 Task: Create a due date automation trigger when advanced on, on the tuesday of the week a card is due add fields with custom field "Resume" set to a date in this month at 11:00 AM.
Action: Mouse moved to (1028, 82)
Screenshot: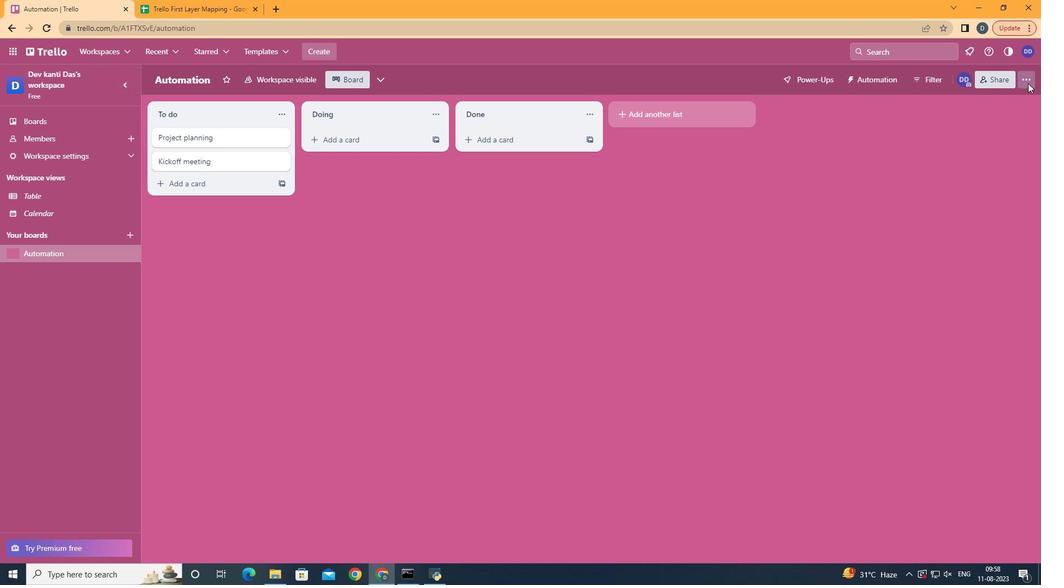 
Action: Mouse pressed left at (1028, 82)
Screenshot: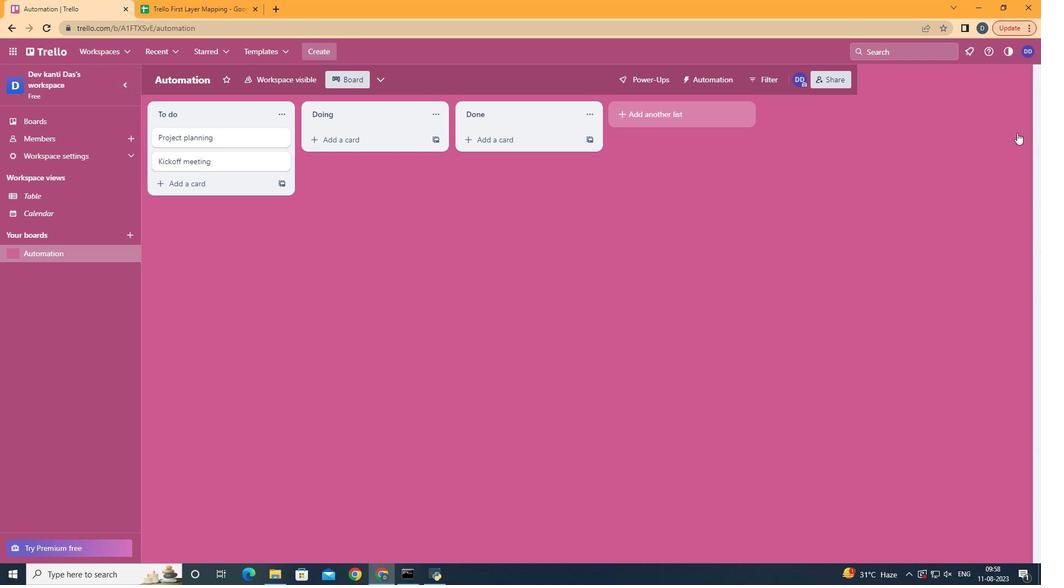 
Action: Mouse moved to (984, 228)
Screenshot: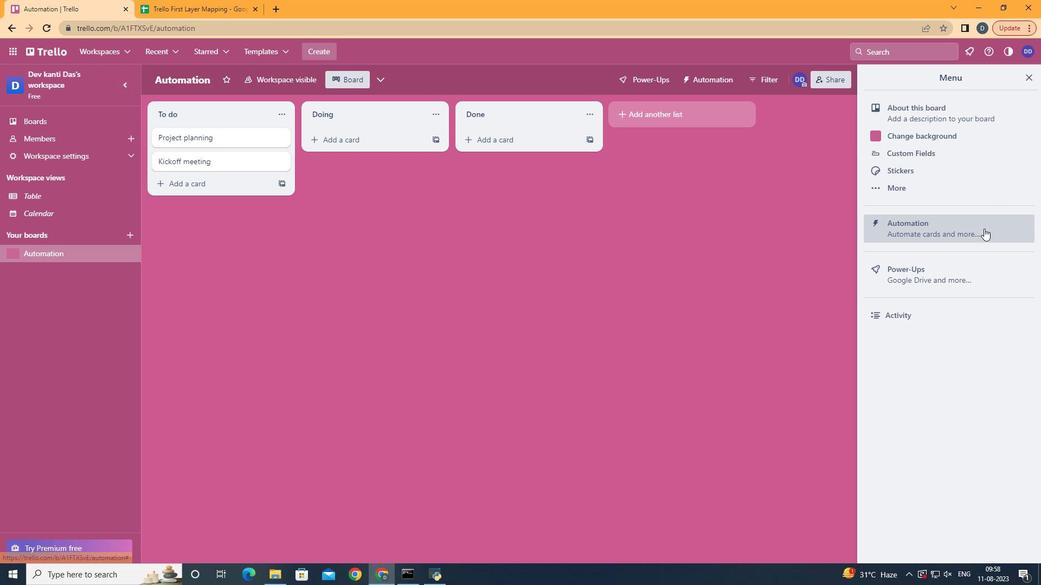 
Action: Mouse pressed left at (984, 228)
Screenshot: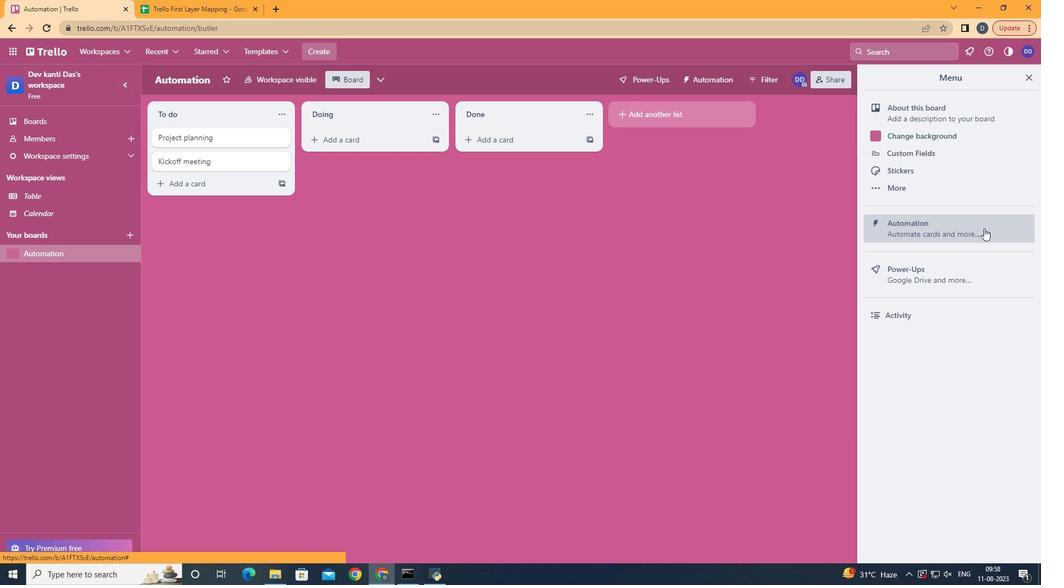
Action: Mouse moved to (234, 222)
Screenshot: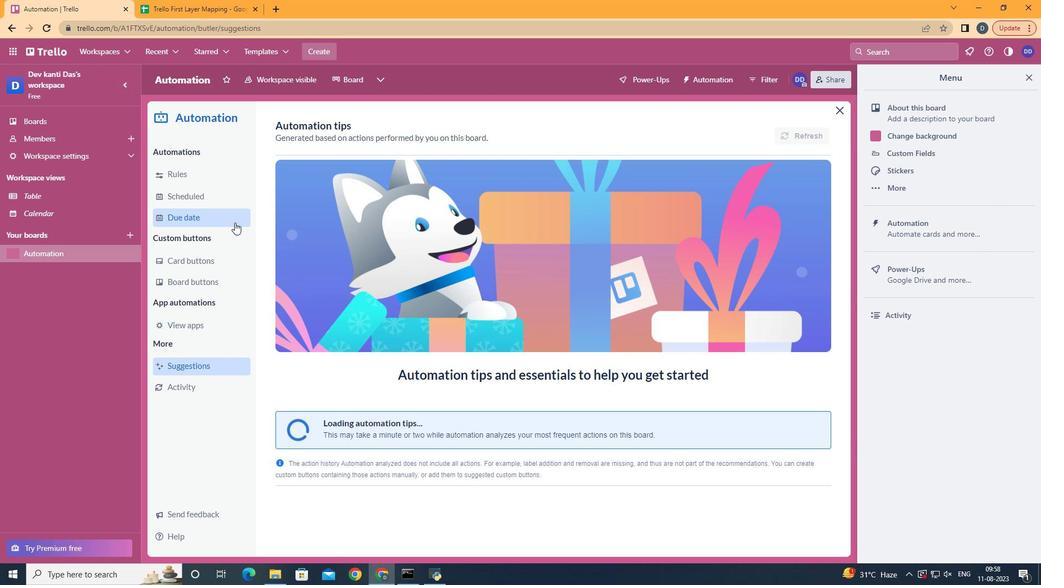 
Action: Mouse pressed left at (234, 222)
Screenshot: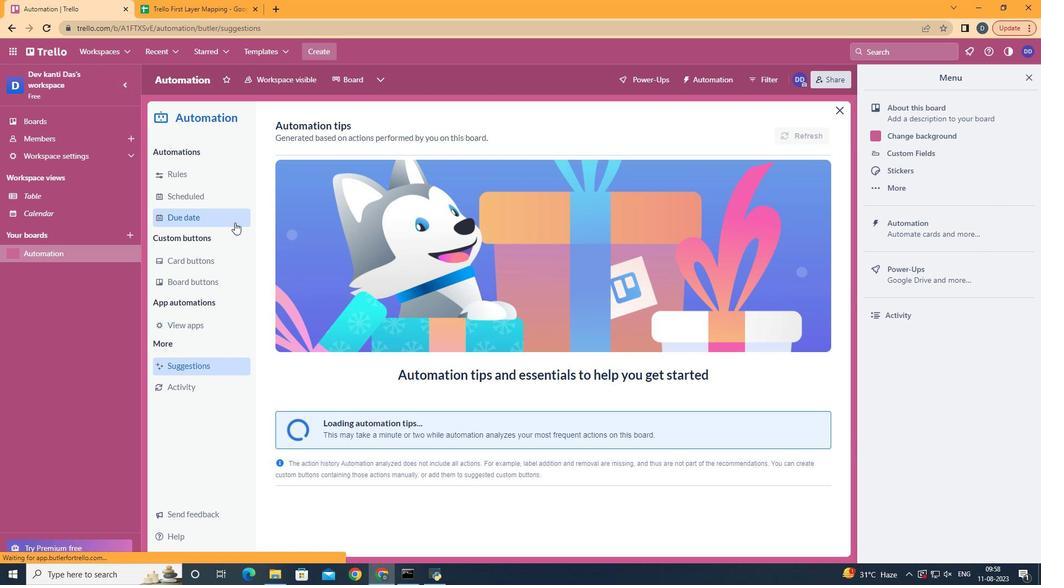 
Action: Mouse moved to (751, 128)
Screenshot: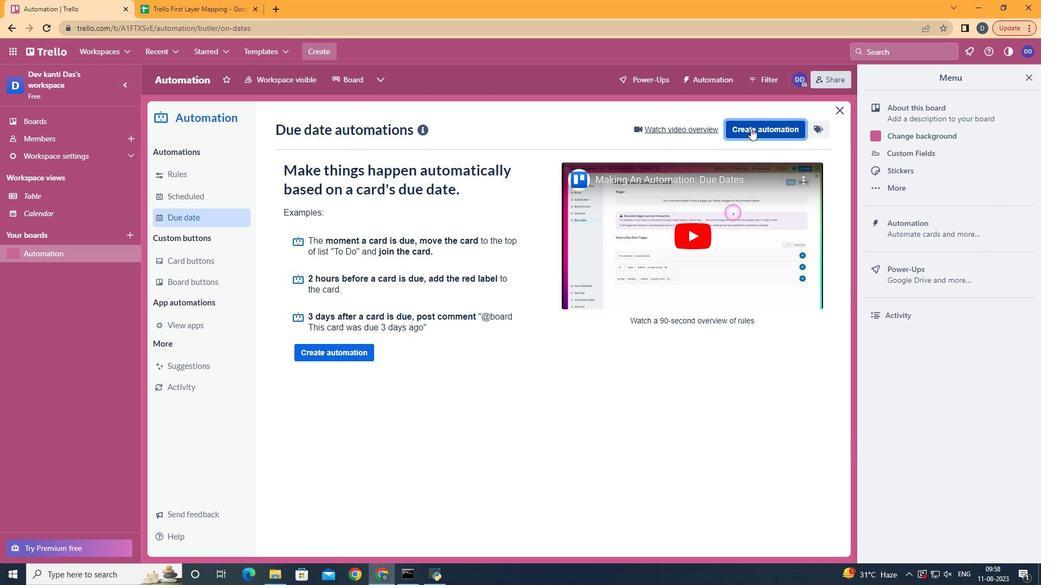 
Action: Mouse pressed left at (751, 128)
Screenshot: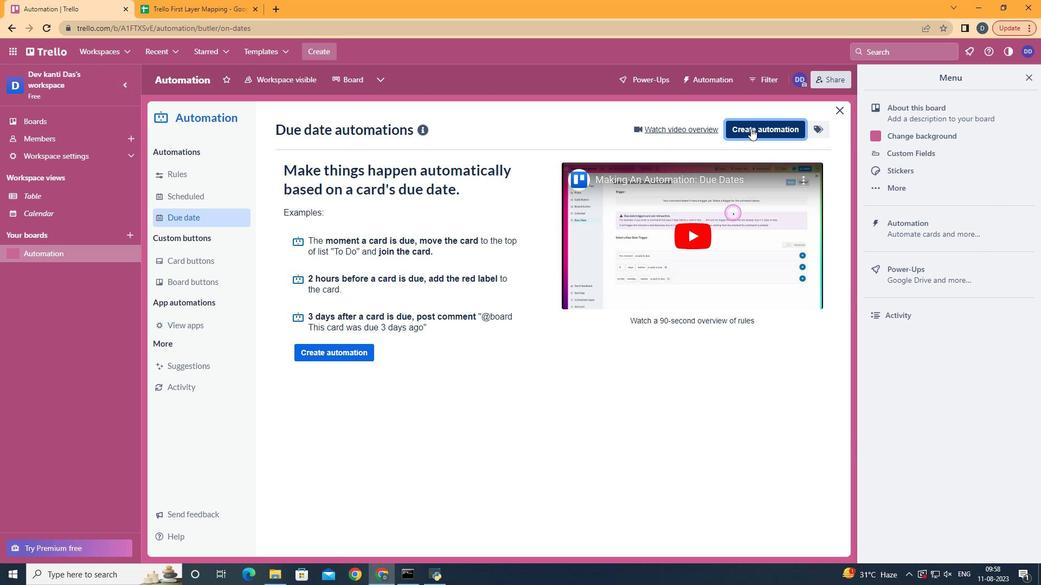 
Action: Mouse moved to (588, 239)
Screenshot: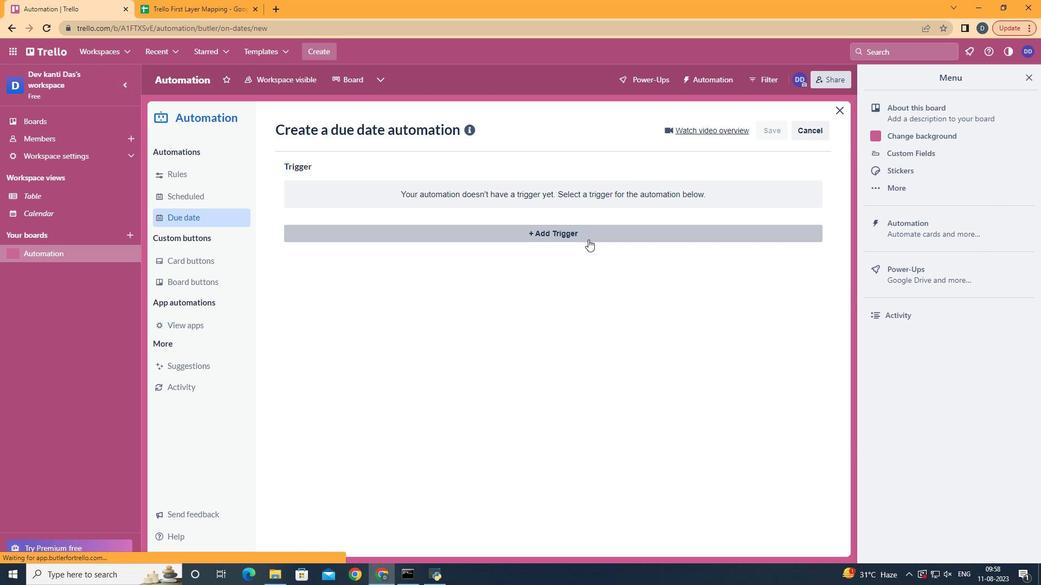 
Action: Mouse pressed left at (588, 239)
Screenshot: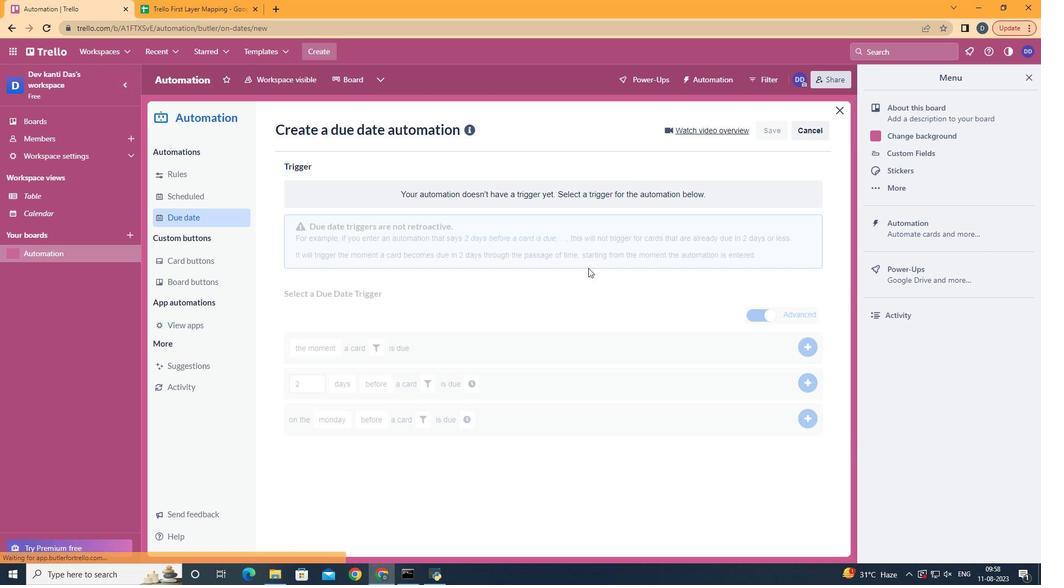 
Action: Mouse moved to (341, 302)
Screenshot: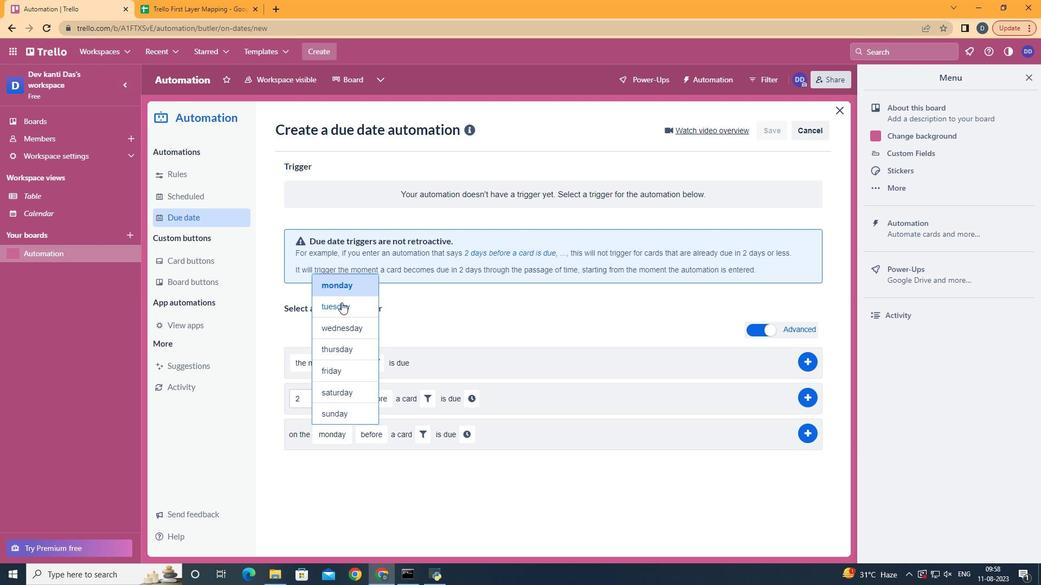 
Action: Mouse pressed left at (341, 302)
Screenshot: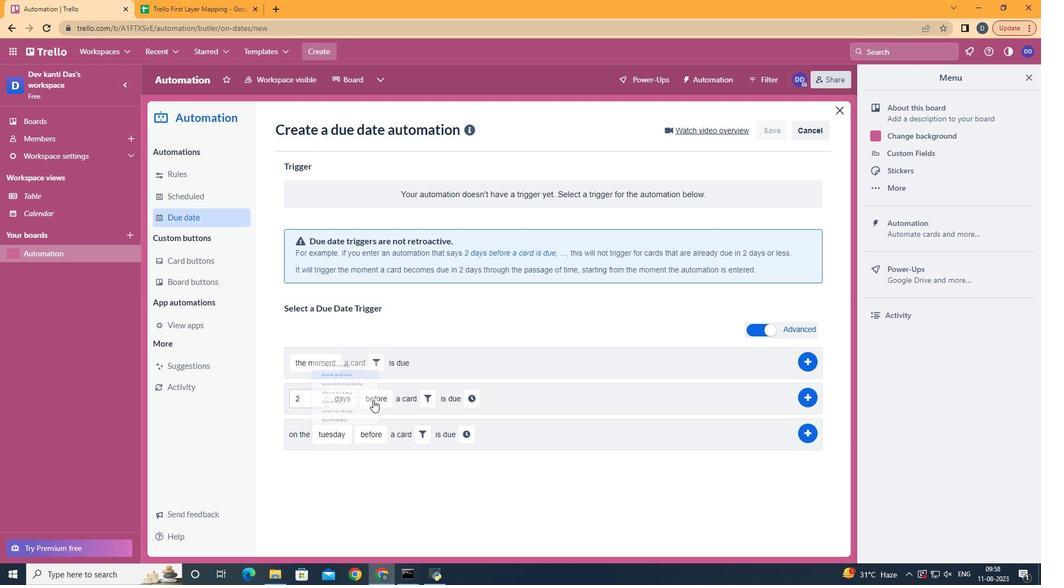 
Action: Mouse moved to (381, 495)
Screenshot: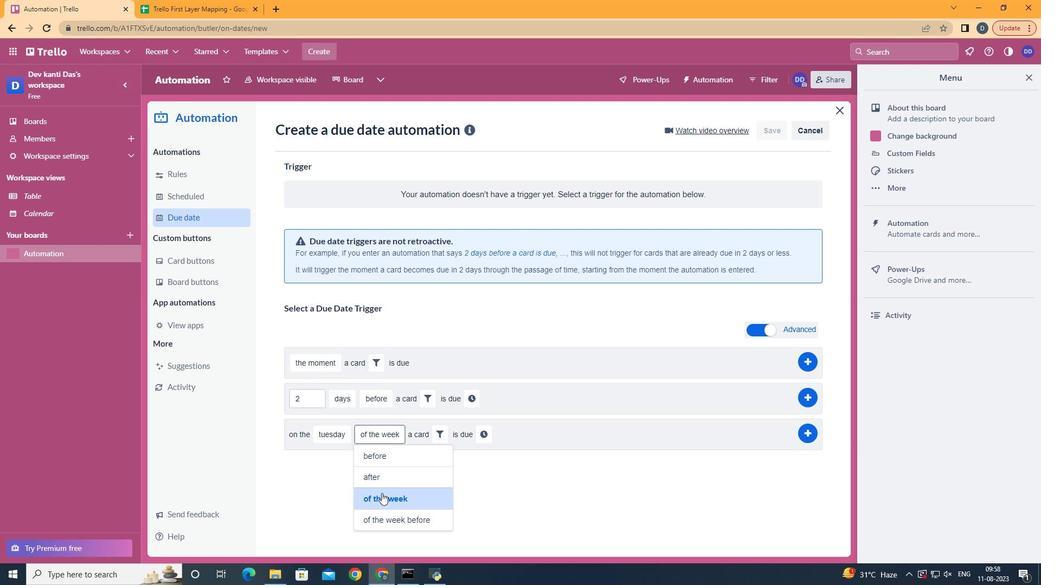 
Action: Mouse pressed left at (381, 495)
Screenshot: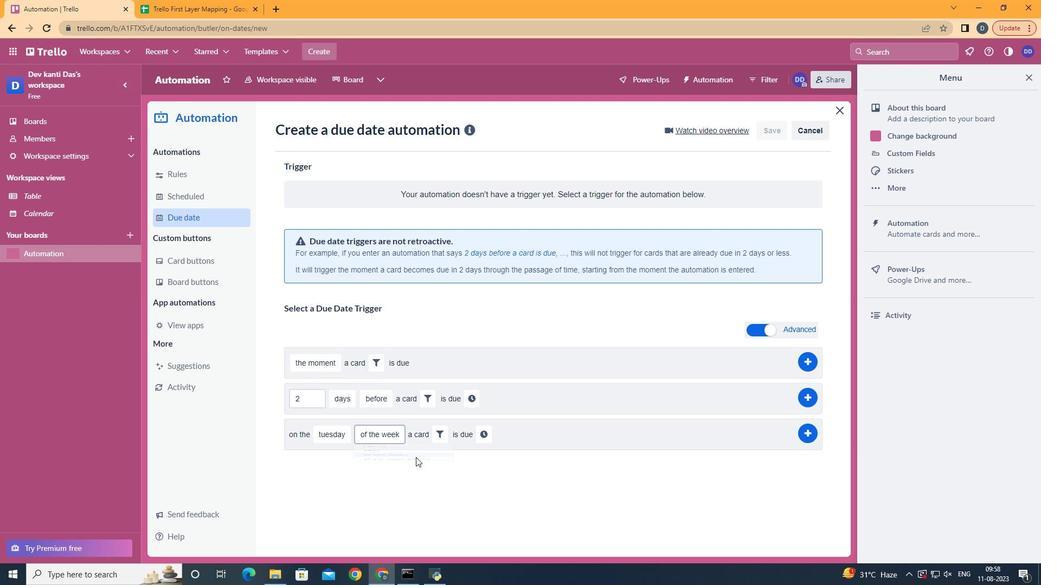 
Action: Mouse moved to (438, 435)
Screenshot: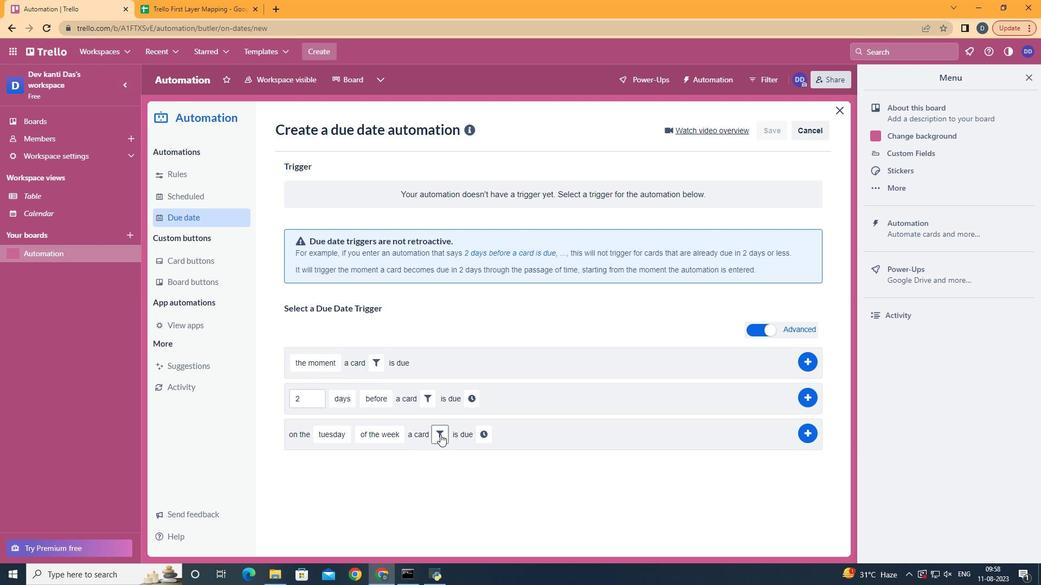 
Action: Mouse pressed left at (438, 435)
Screenshot: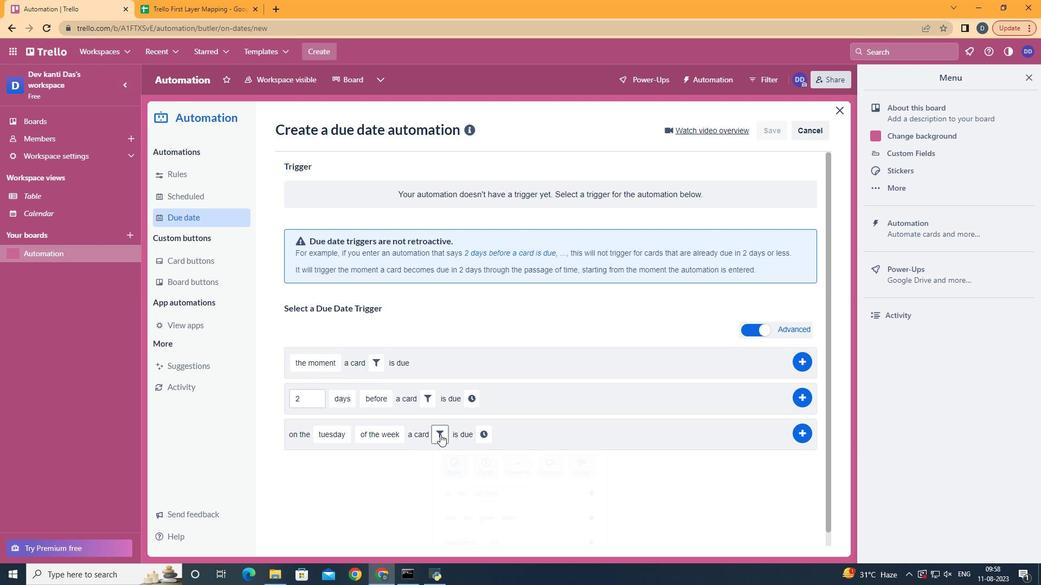 
Action: Mouse moved to (620, 465)
Screenshot: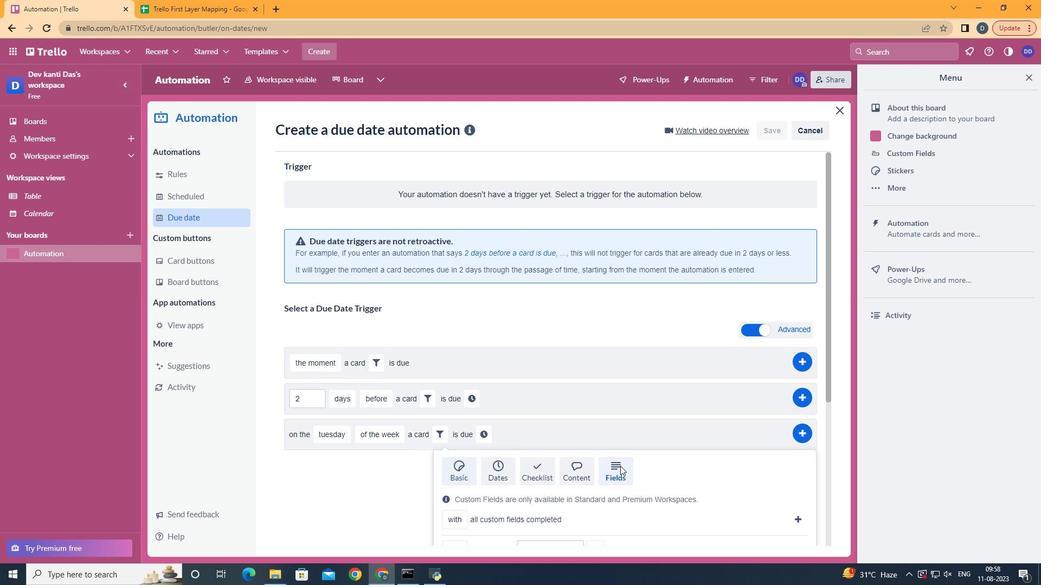 
Action: Mouse pressed left at (620, 465)
Screenshot: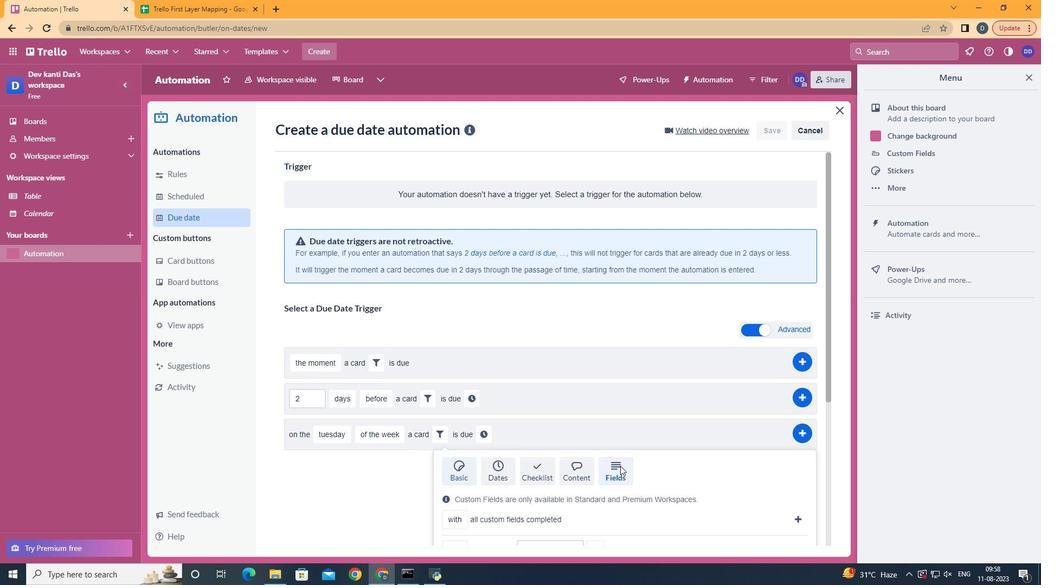 
Action: Mouse moved to (620, 466)
Screenshot: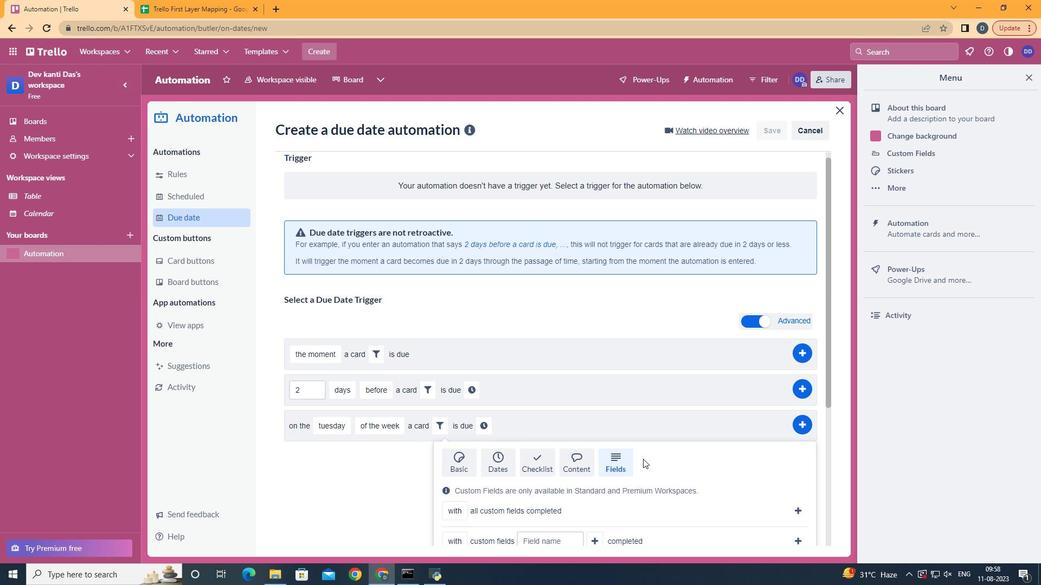 
Action: Mouse scrolled (620, 465) with delta (0, 0)
Screenshot: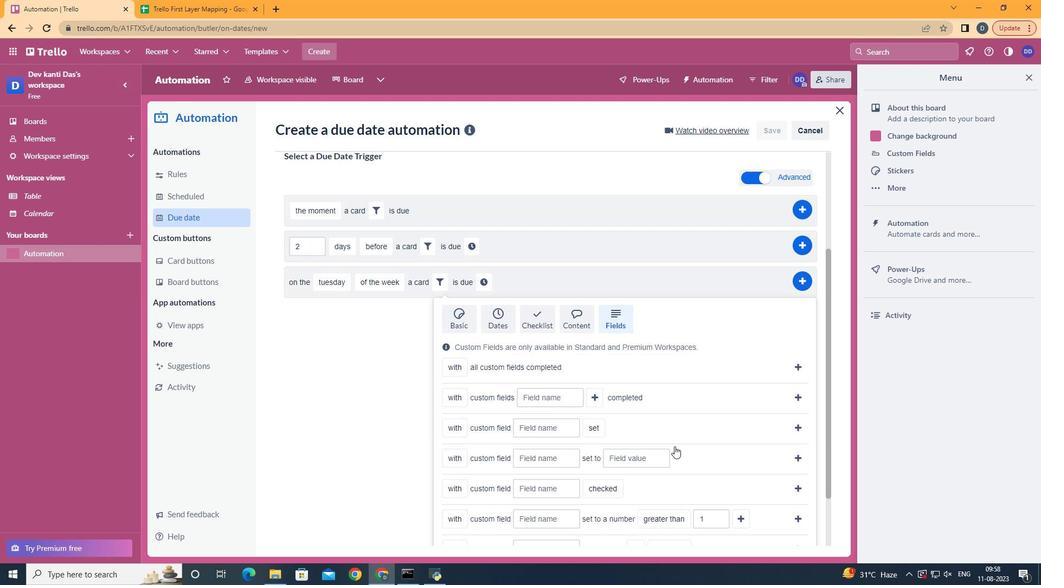 
Action: Mouse scrolled (620, 465) with delta (0, 0)
Screenshot: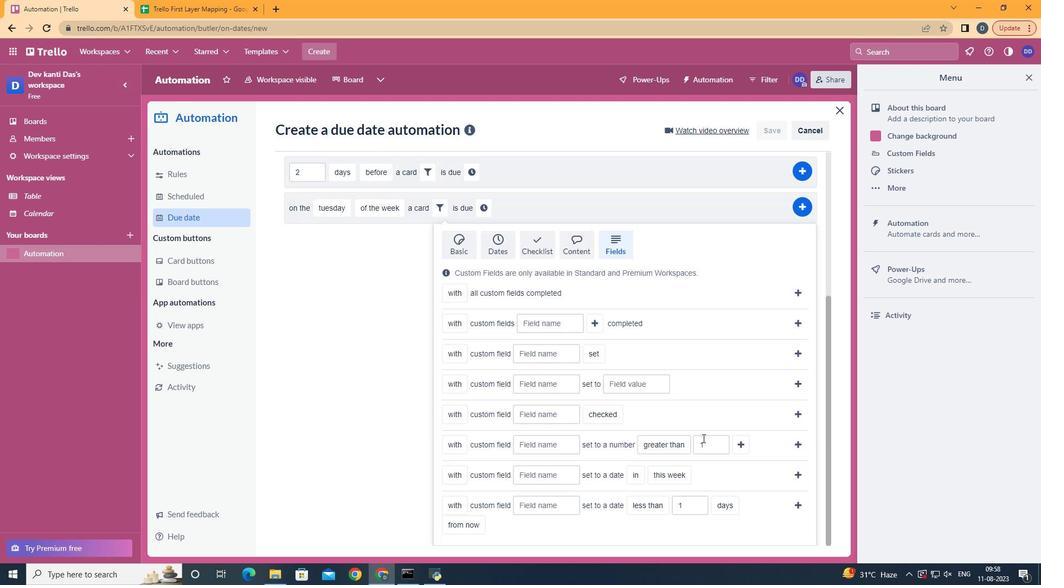 
Action: Mouse moved to (621, 466)
Screenshot: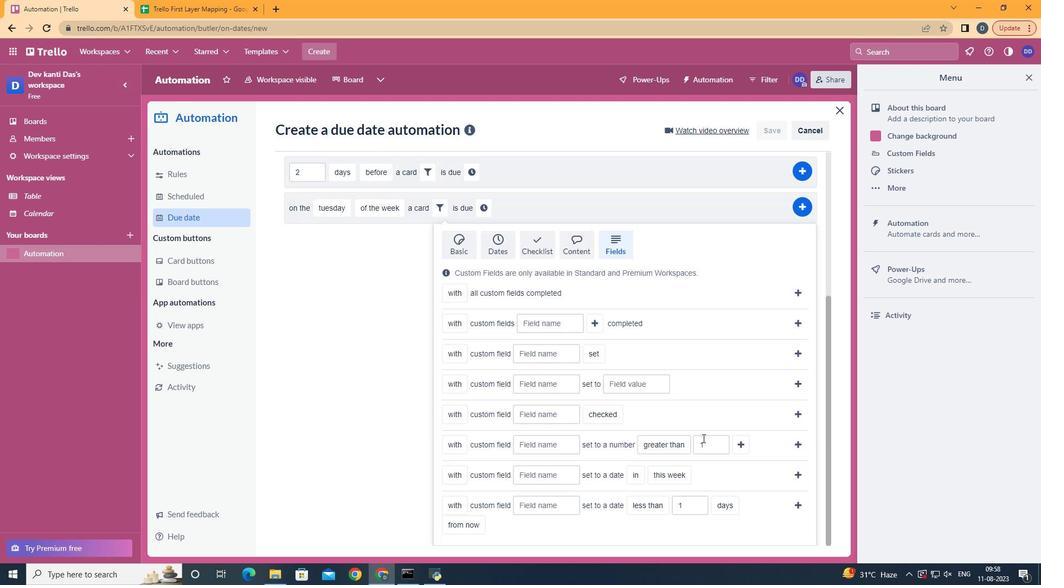 
Action: Mouse scrolled (621, 465) with delta (0, 0)
Screenshot: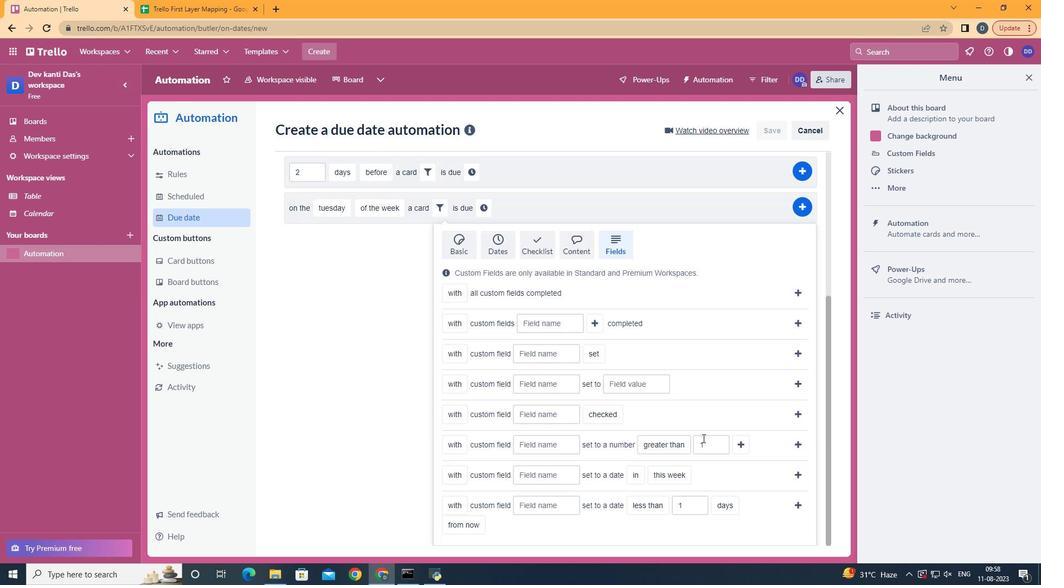 
Action: Mouse moved to (623, 466)
Screenshot: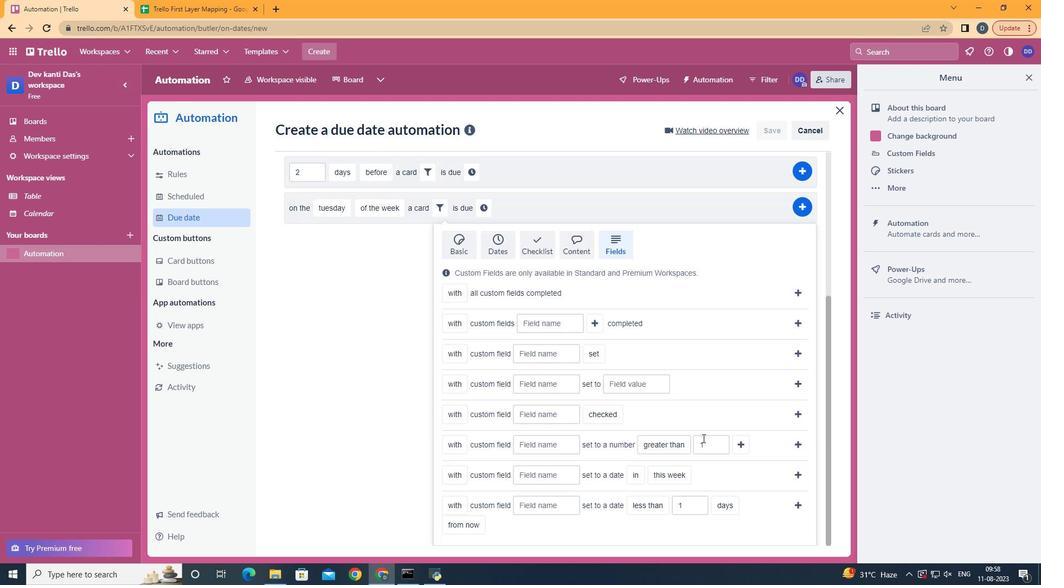 
Action: Mouse scrolled (623, 465) with delta (0, 0)
Screenshot: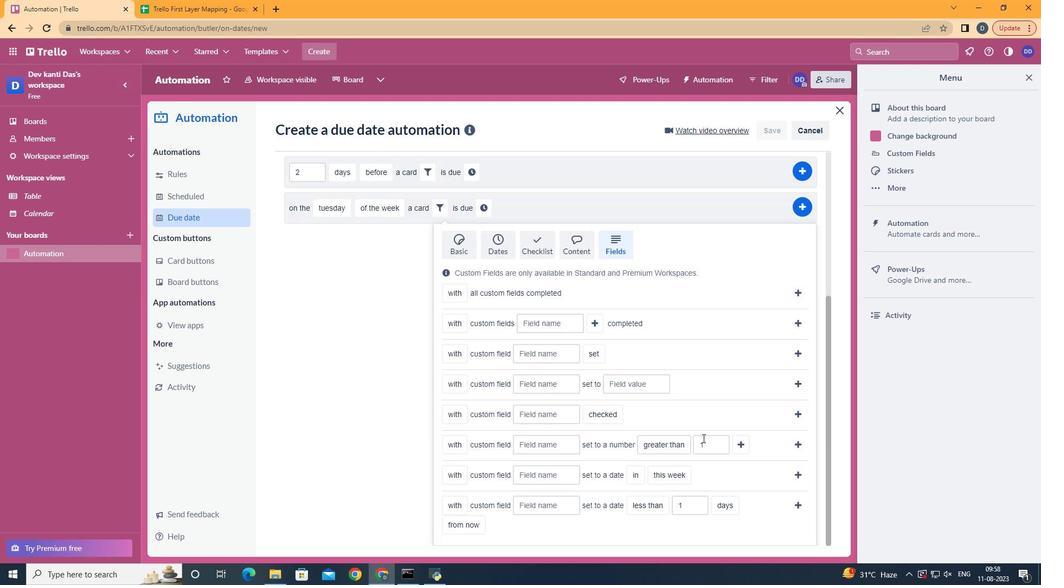 
Action: Mouse moved to (633, 461)
Screenshot: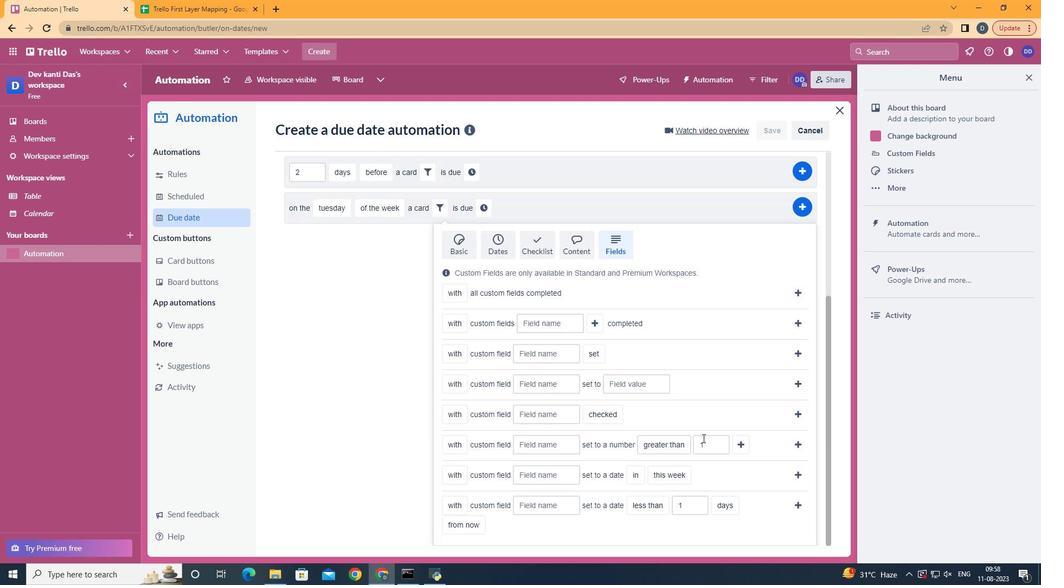 
Action: Mouse scrolled (629, 463) with delta (0, 0)
Screenshot: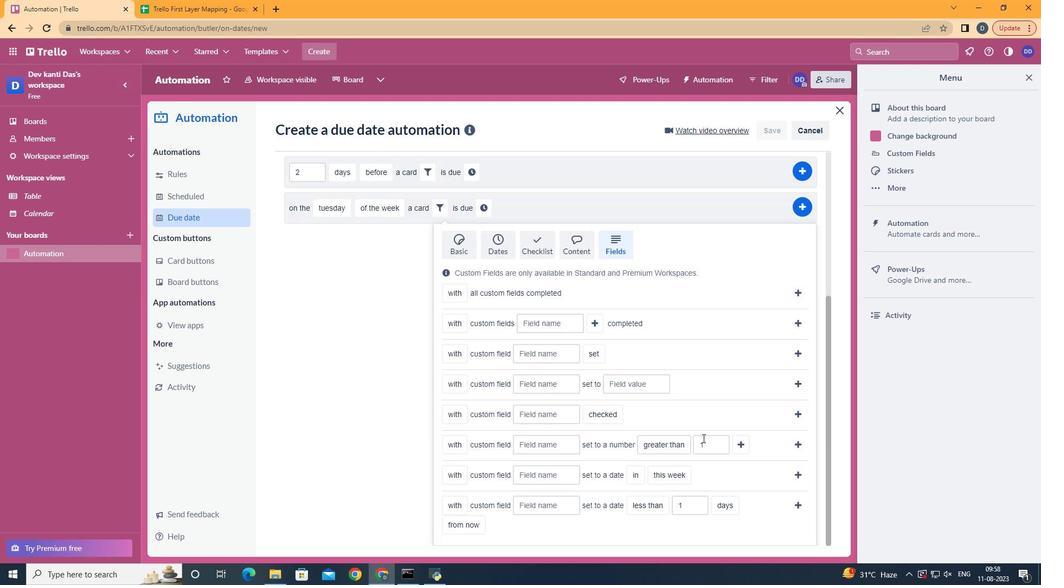 
Action: Mouse moved to (541, 478)
Screenshot: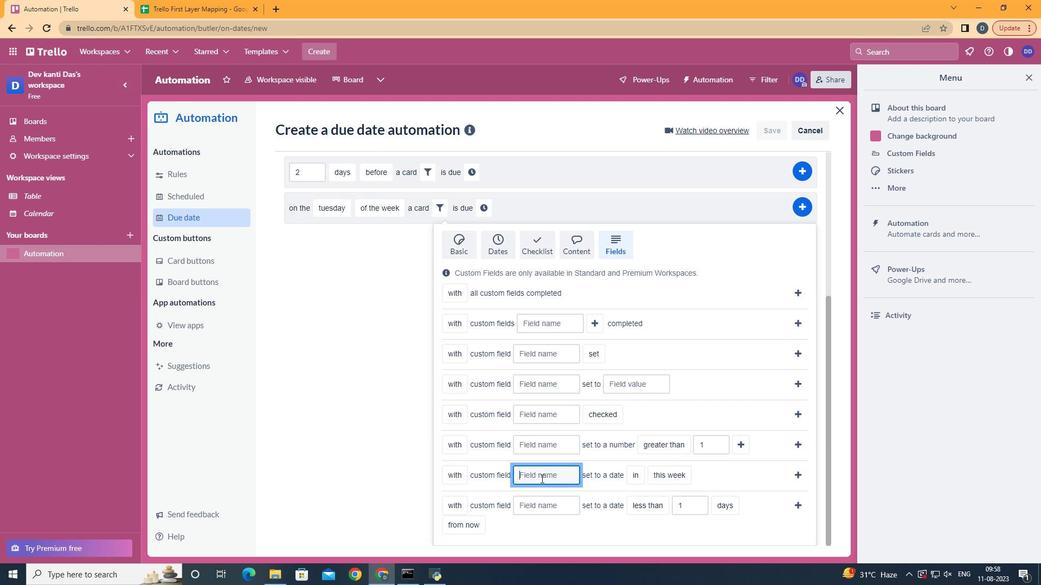 
Action: Mouse pressed left at (541, 478)
Screenshot: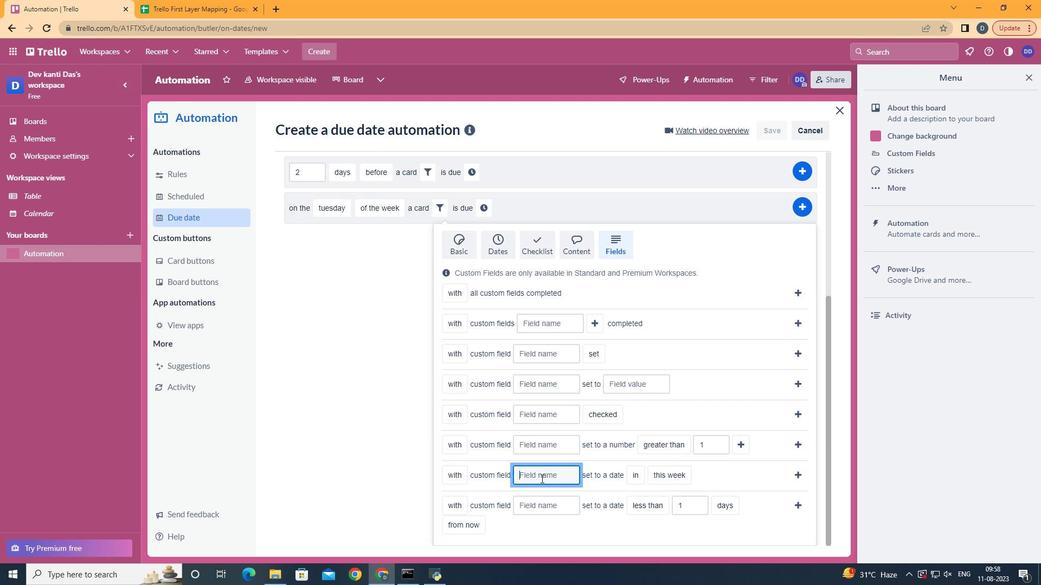 
Action: Mouse moved to (545, 482)
Screenshot: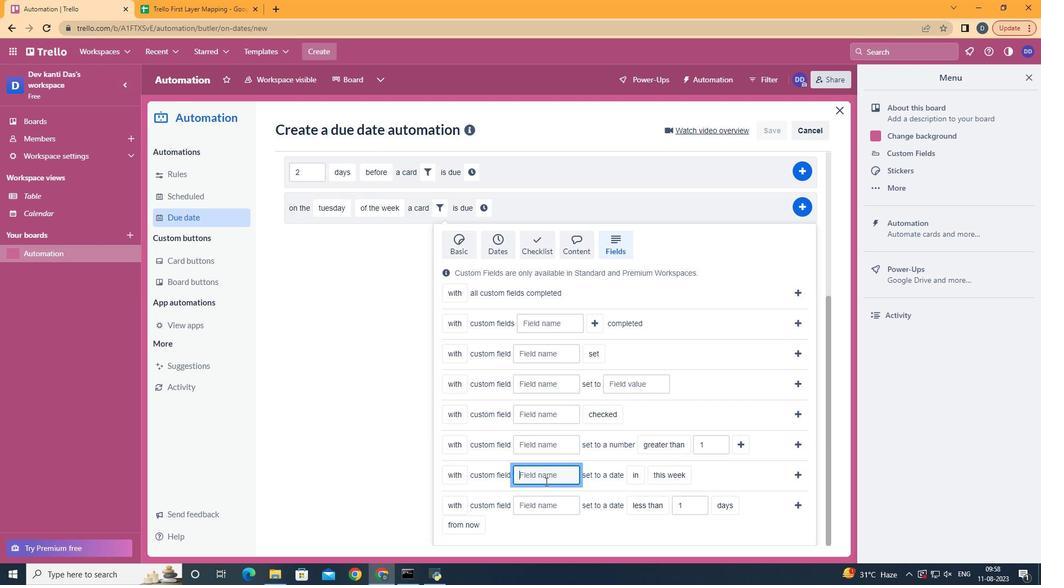 
Action: Key pressed <Key.shift>Resume
Screenshot: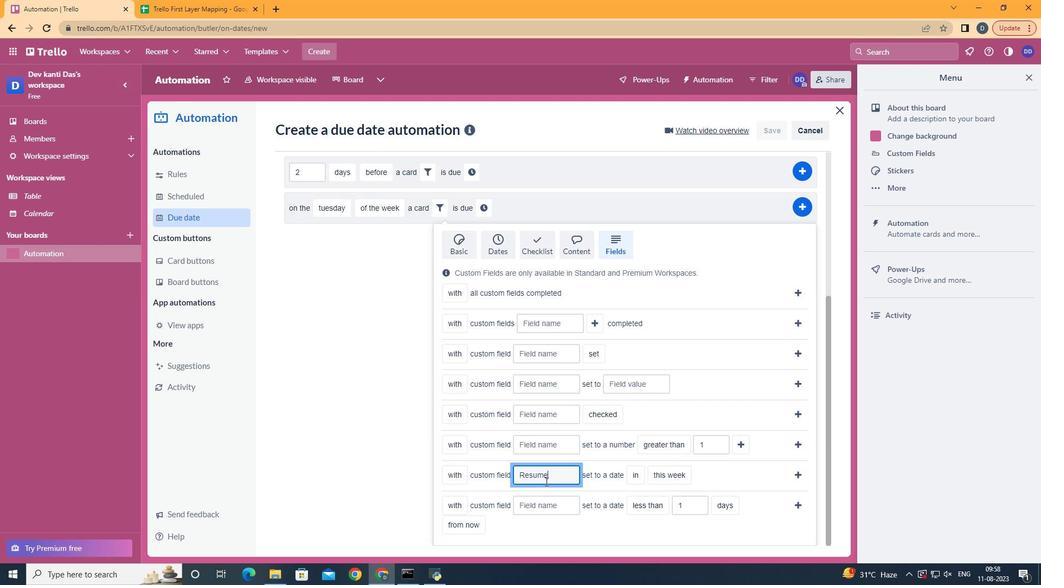 
Action: Mouse moved to (683, 513)
Screenshot: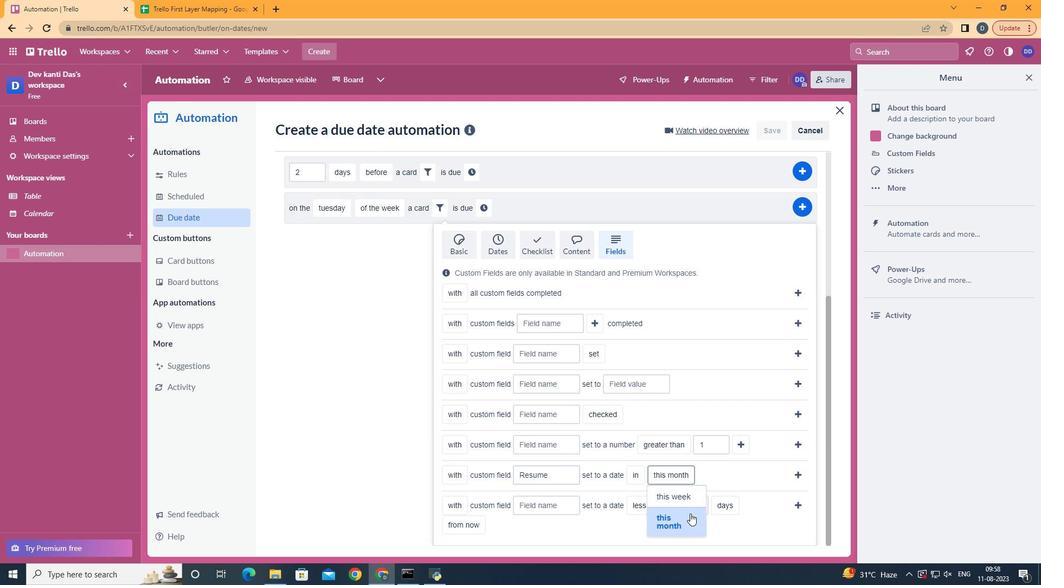
Action: Mouse pressed left at (683, 513)
Screenshot: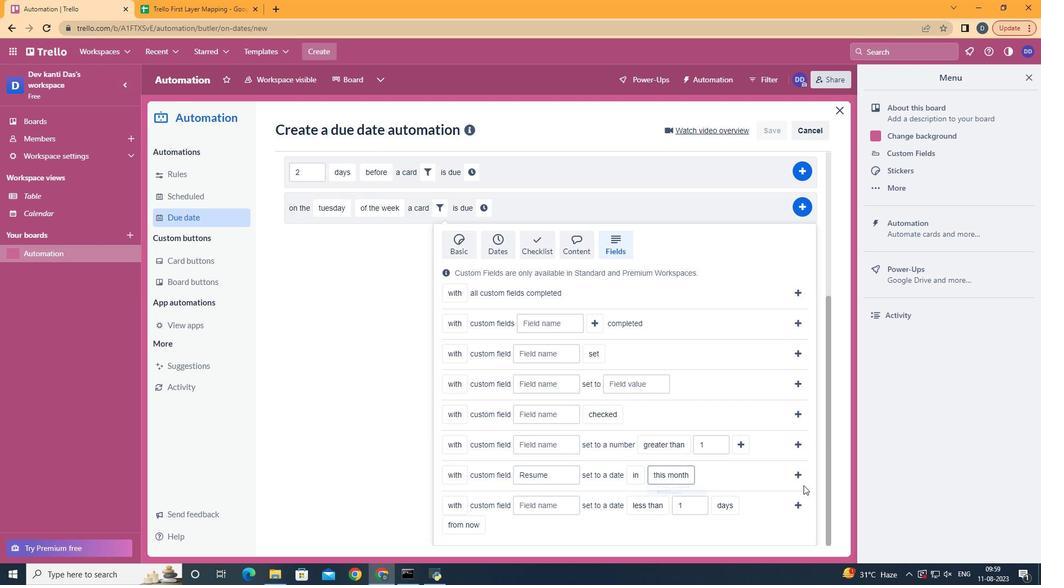 
Action: Mouse moved to (800, 478)
Screenshot: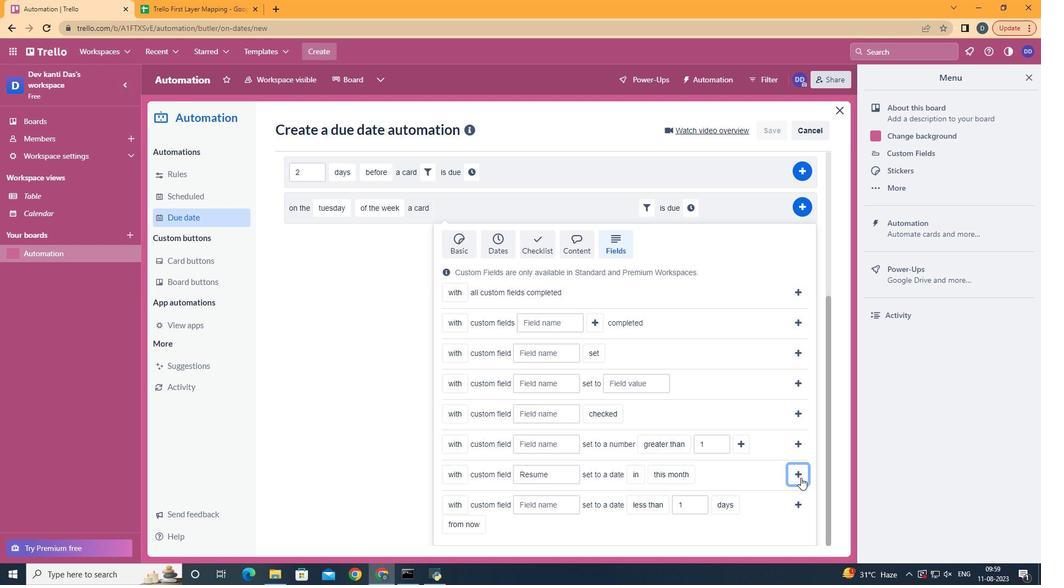 
Action: Mouse pressed left at (800, 478)
Screenshot: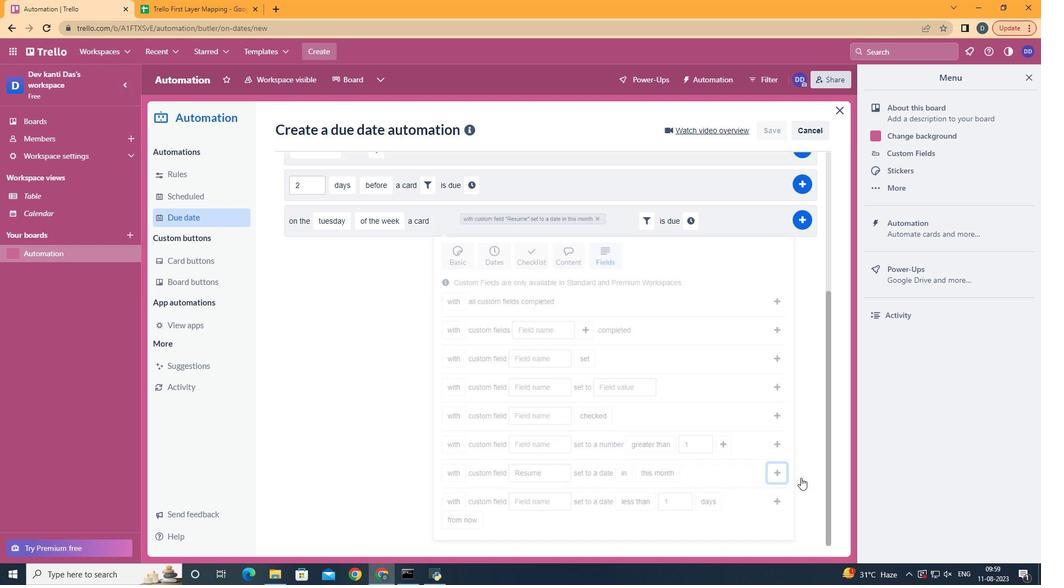 
Action: Mouse moved to (690, 443)
Screenshot: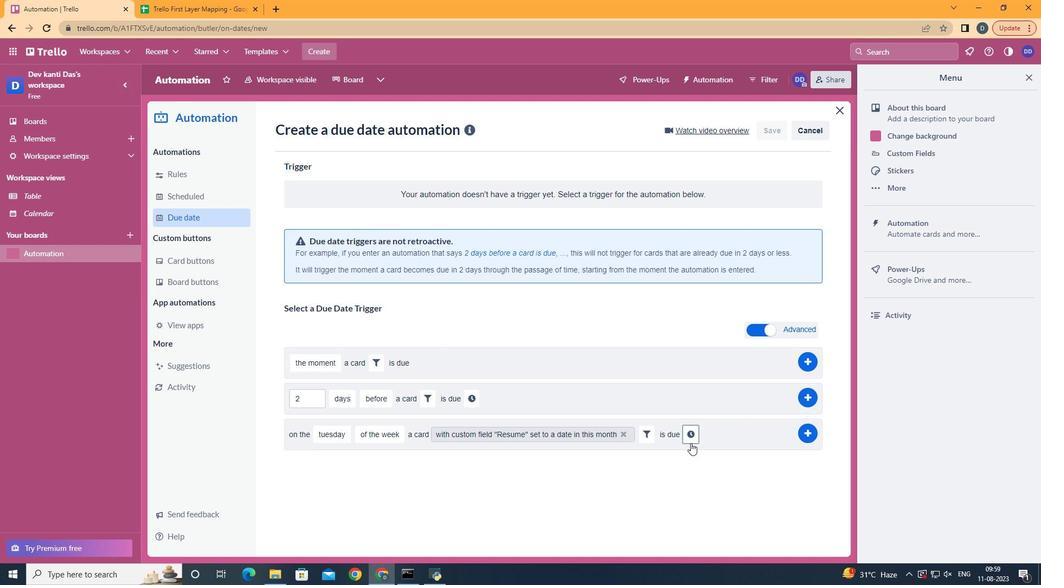 
Action: Mouse pressed left at (690, 443)
Screenshot: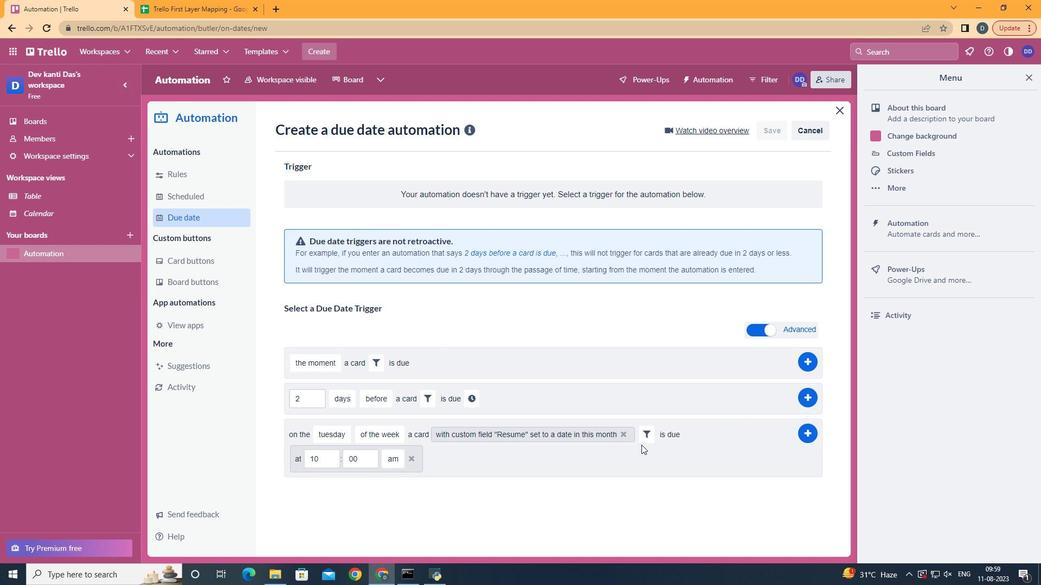
Action: Mouse moved to (329, 456)
Screenshot: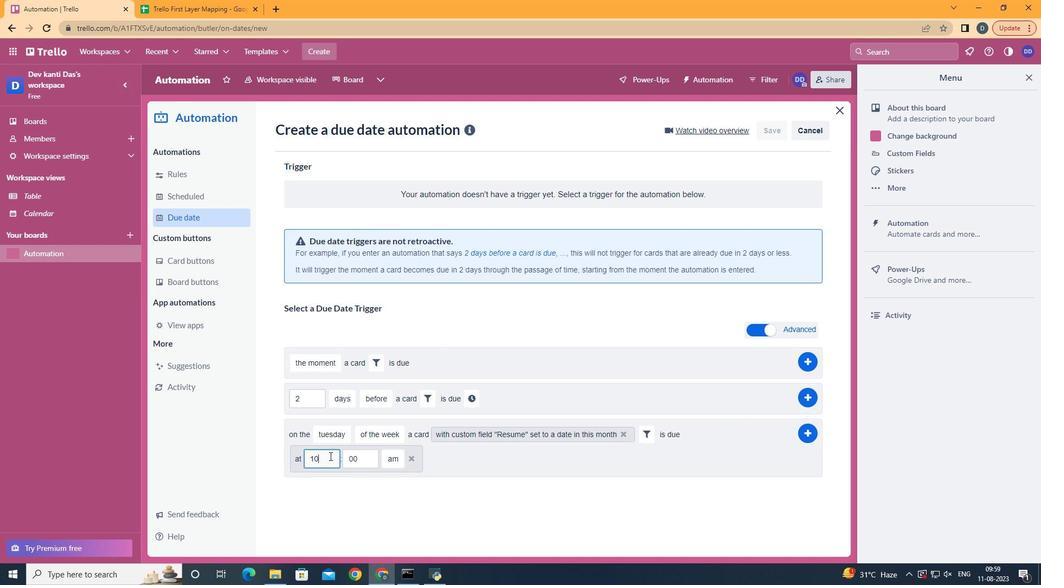 
Action: Mouse pressed left at (329, 456)
Screenshot: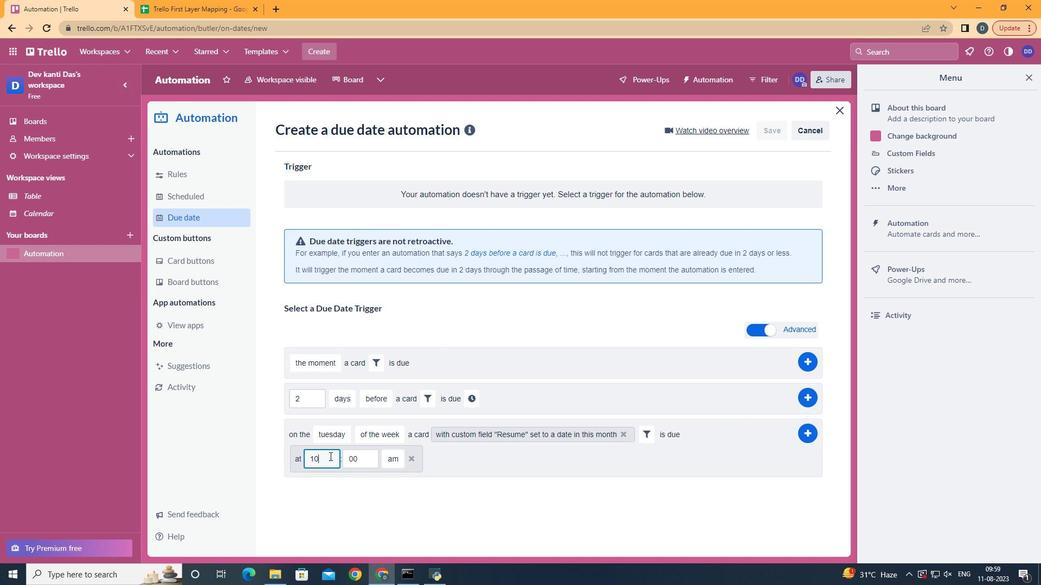 
Action: Key pressed <Key.backspace>
Screenshot: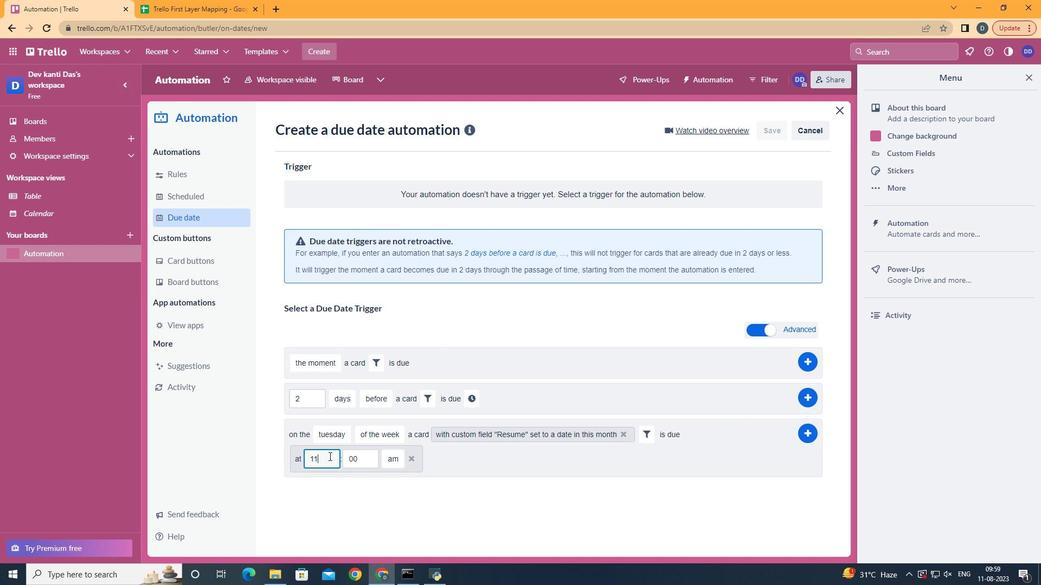 
Action: Mouse moved to (329, 456)
Screenshot: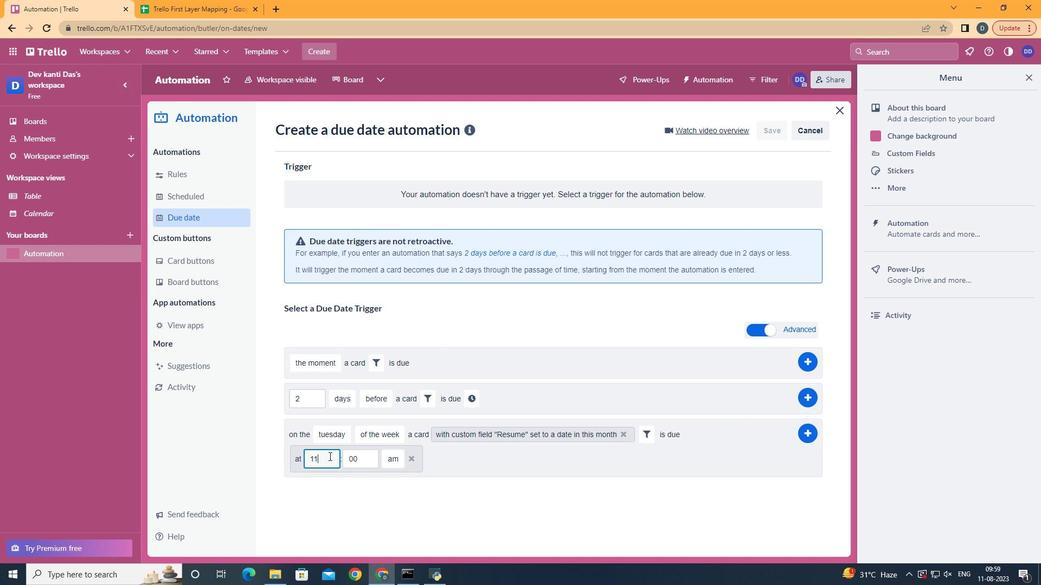 
Action: Key pressed 1
Screenshot: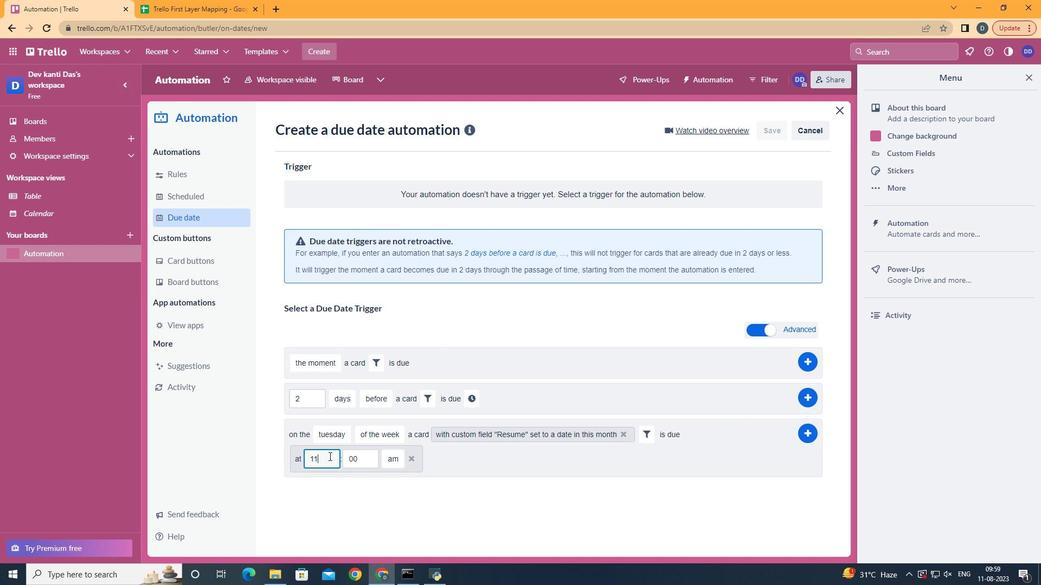
Action: Mouse moved to (808, 435)
Screenshot: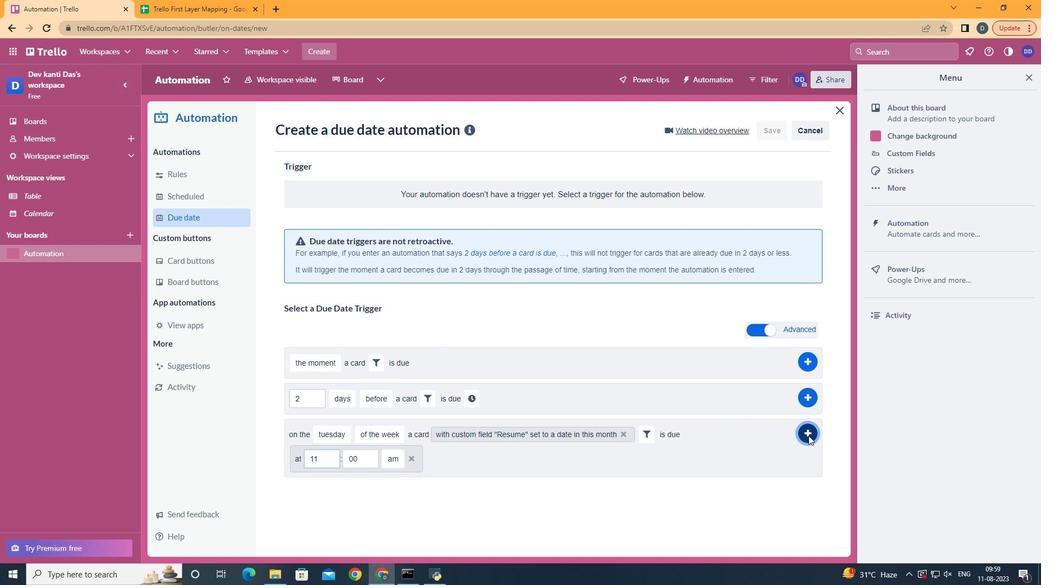 
Action: Mouse pressed left at (808, 435)
Screenshot: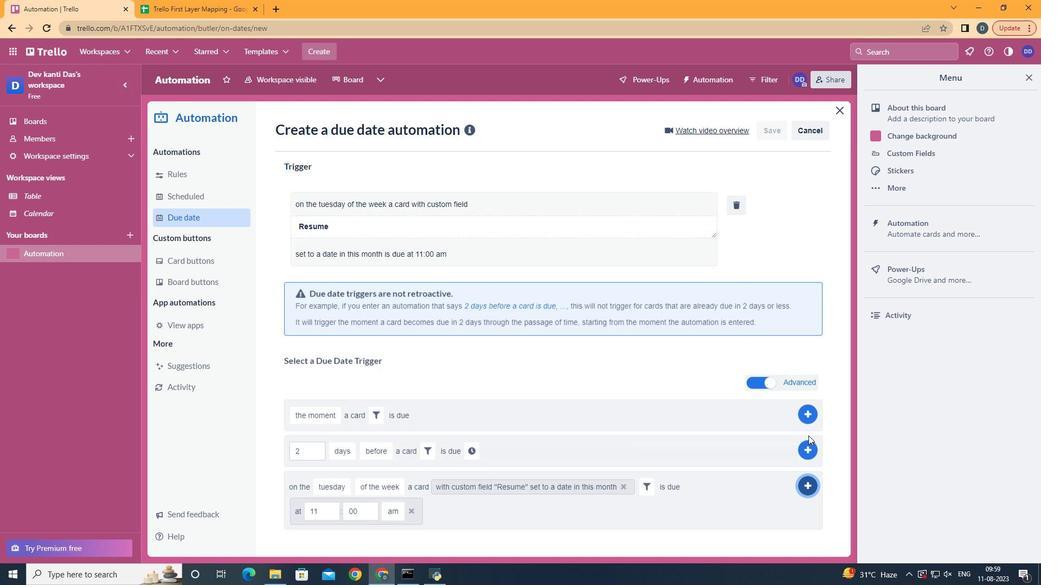 
Action: Mouse moved to (808, 435)
Screenshot: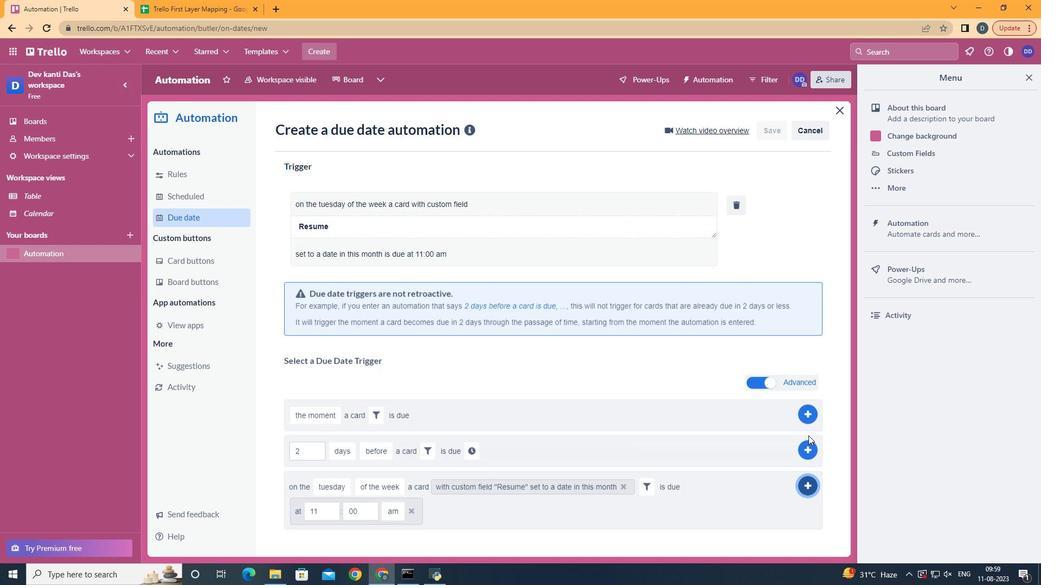 
